 Task: Edit the theme color of the profile "Smith" to Dark green.
Action: Mouse moved to (1293, 31)
Screenshot: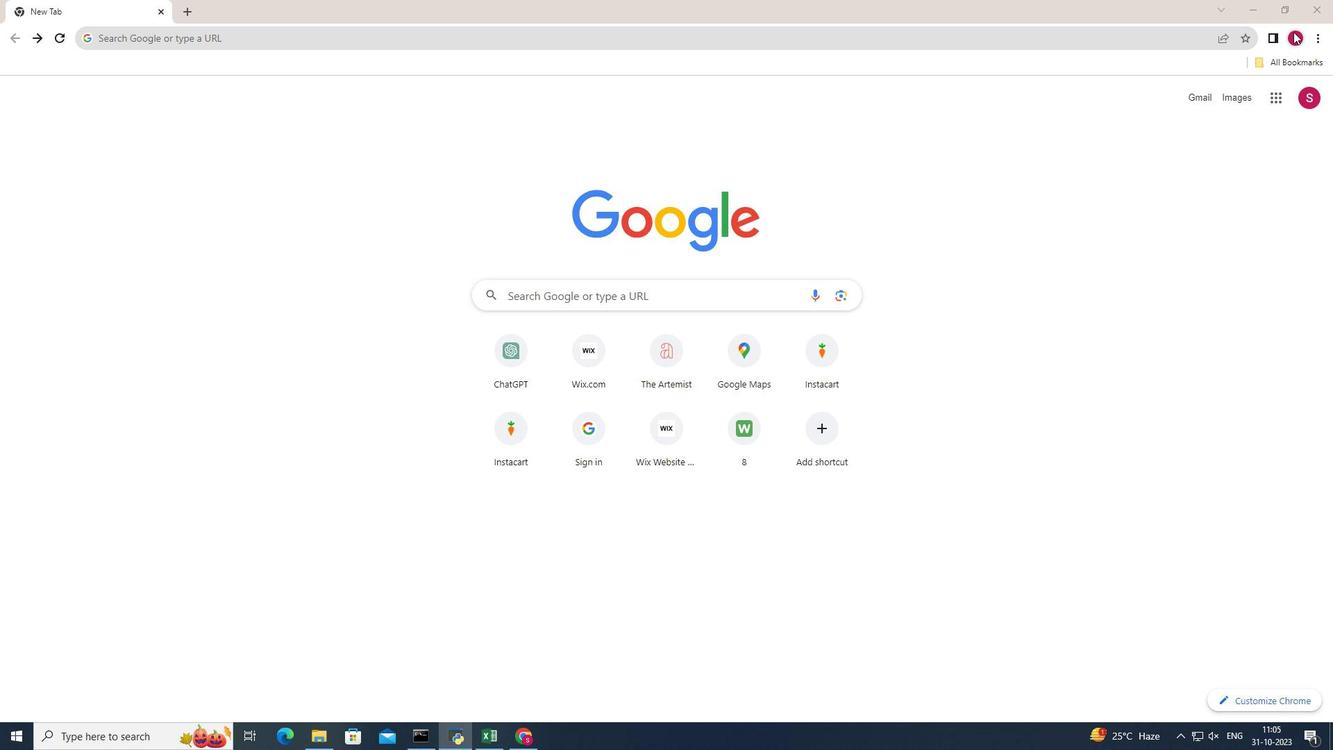 
Action: Mouse pressed left at (1293, 31)
Screenshot: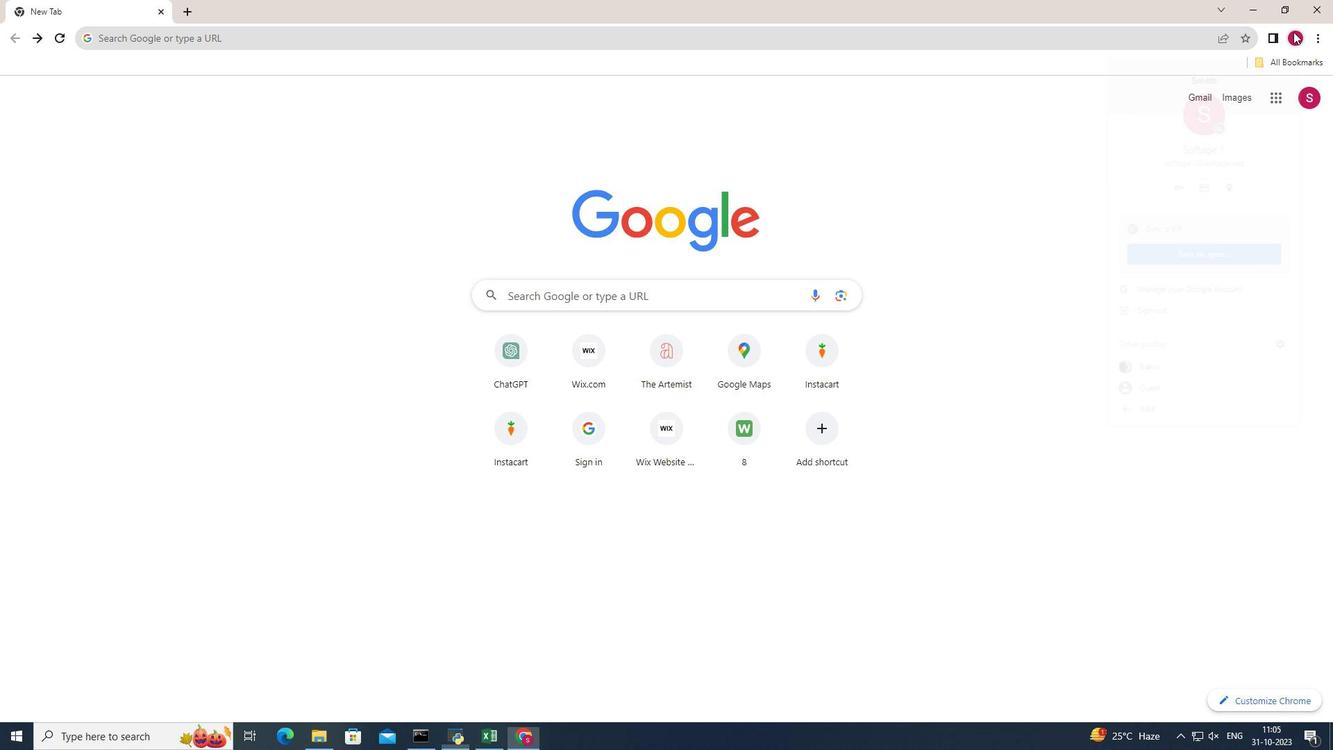 
Action: Mouse moved to (1279, 344)
Screenshot: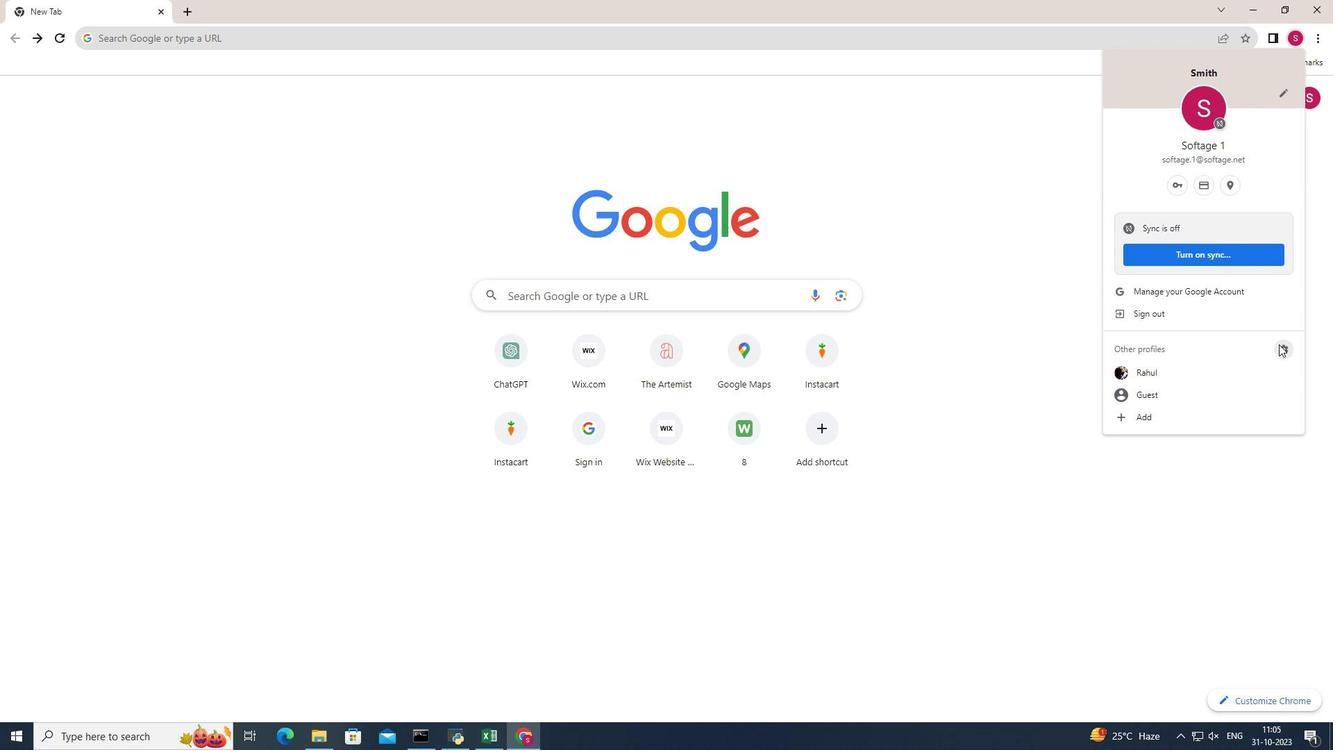 
Action: Mouse pressed left at (1279, 344)
Screenshot: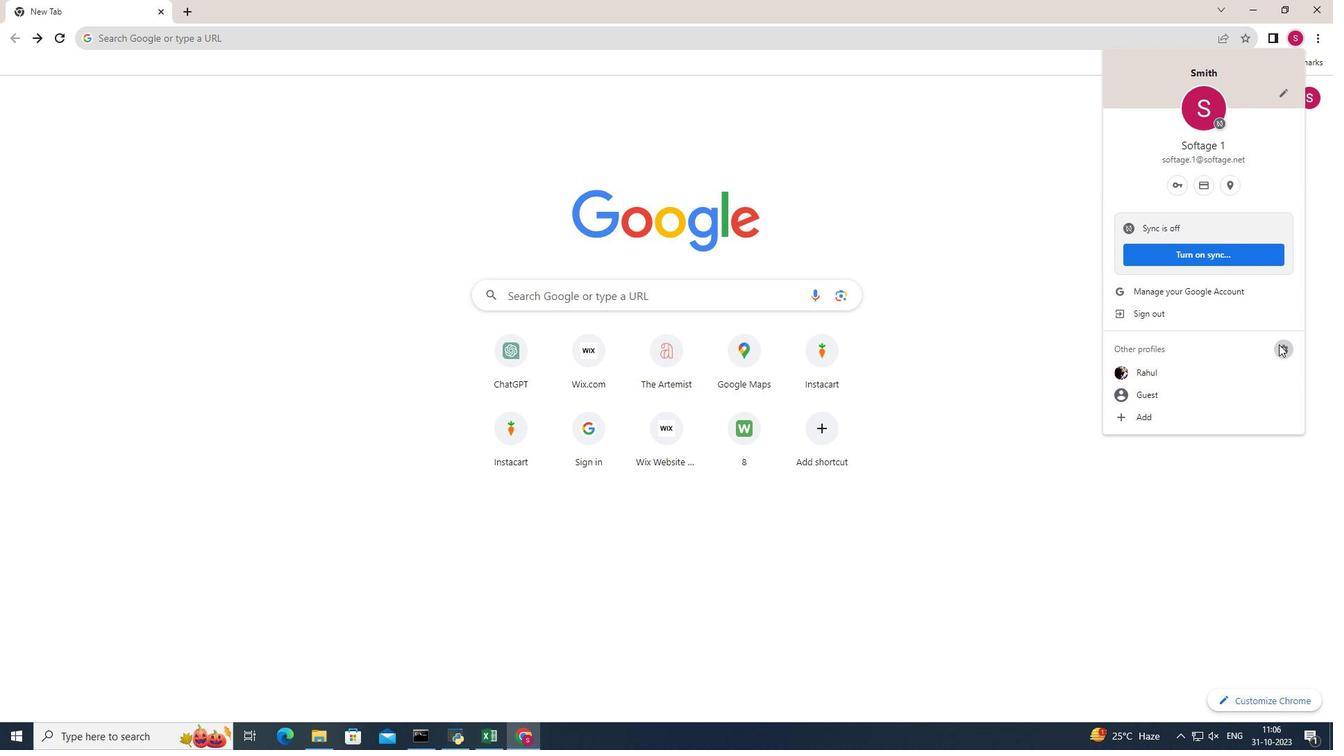 
Action: Mouse moved to (718, 377)
Screenshot: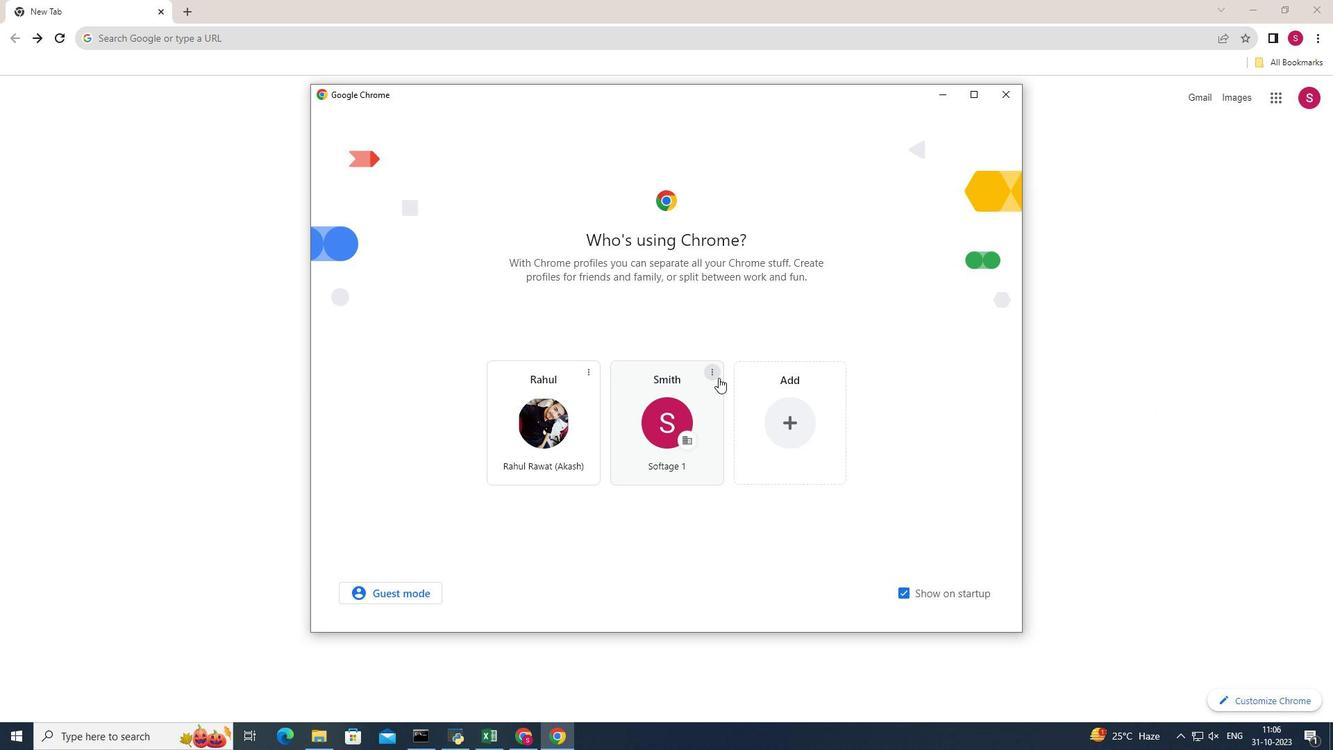 
Action: Mouse pressed left at (718, 377)
Screenshot: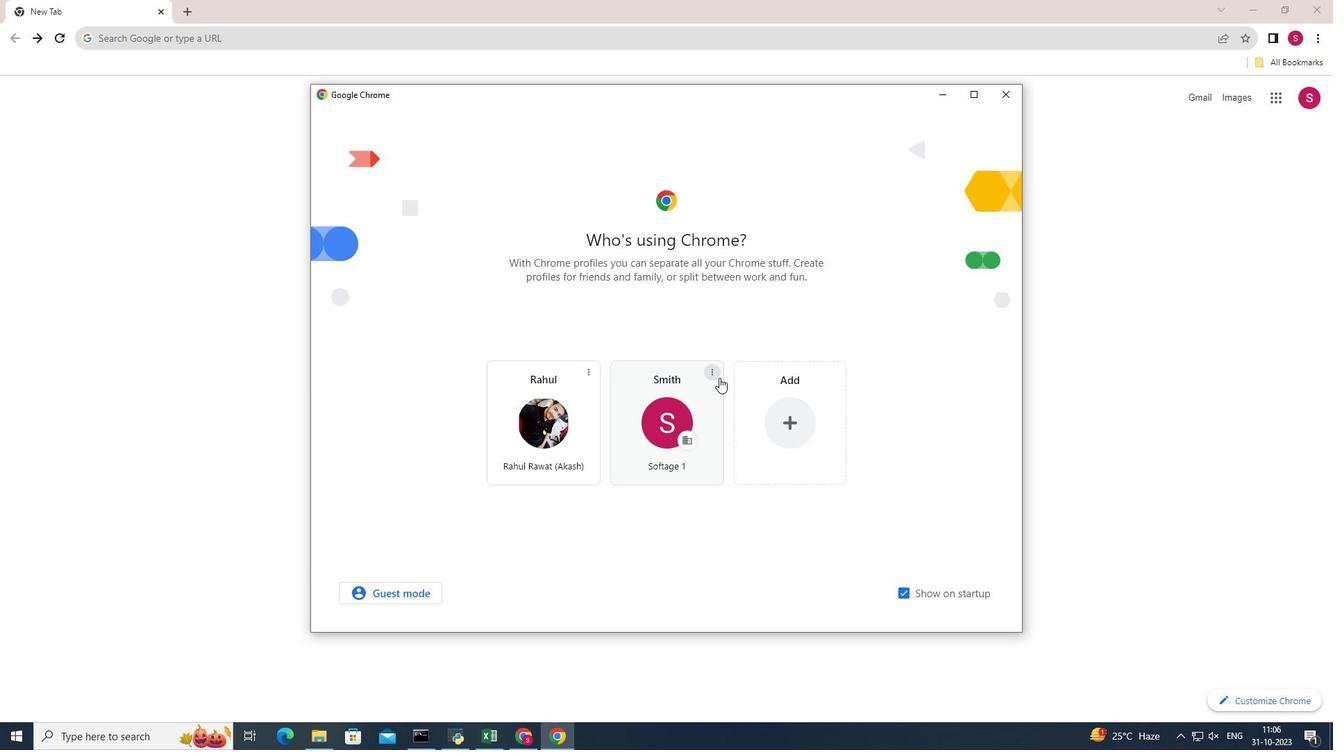 
Action: Mouse moved to (685, 382)
Screenshot: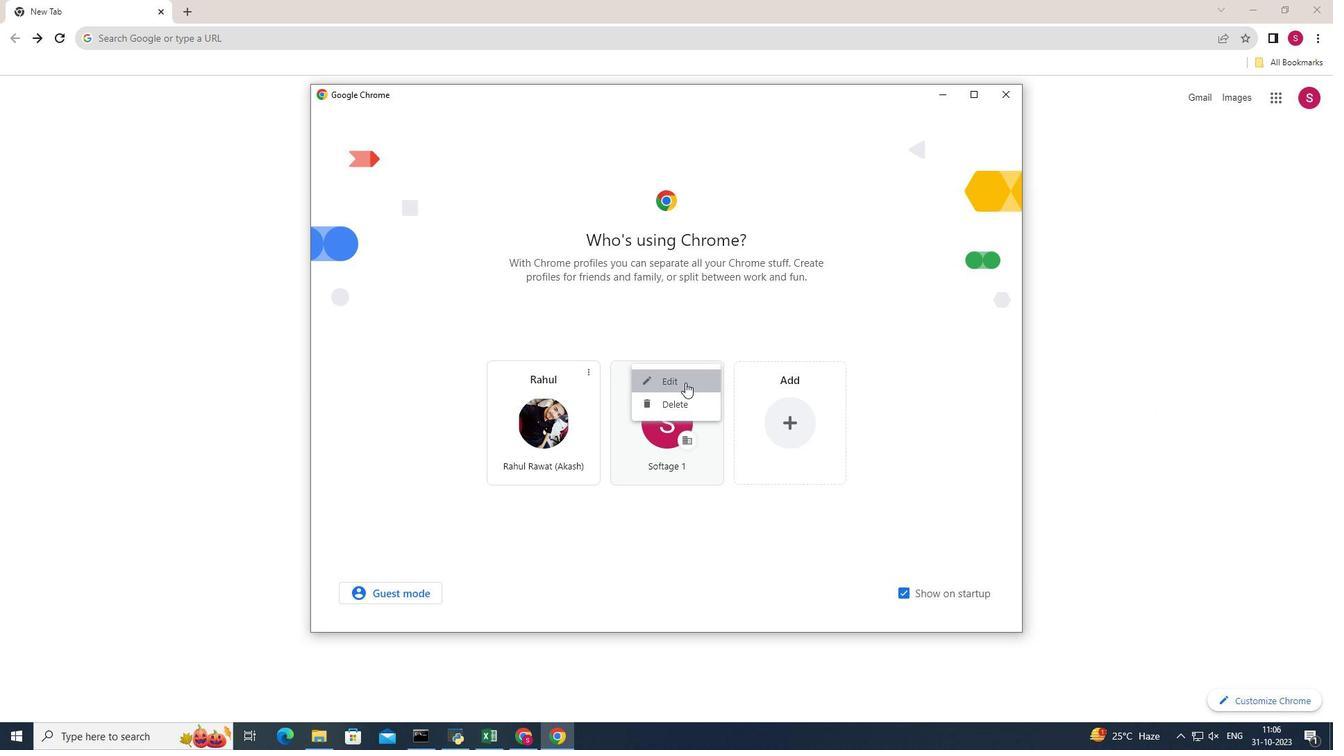 
Action: Mouse pressed left at (685, 382)
Screenshot: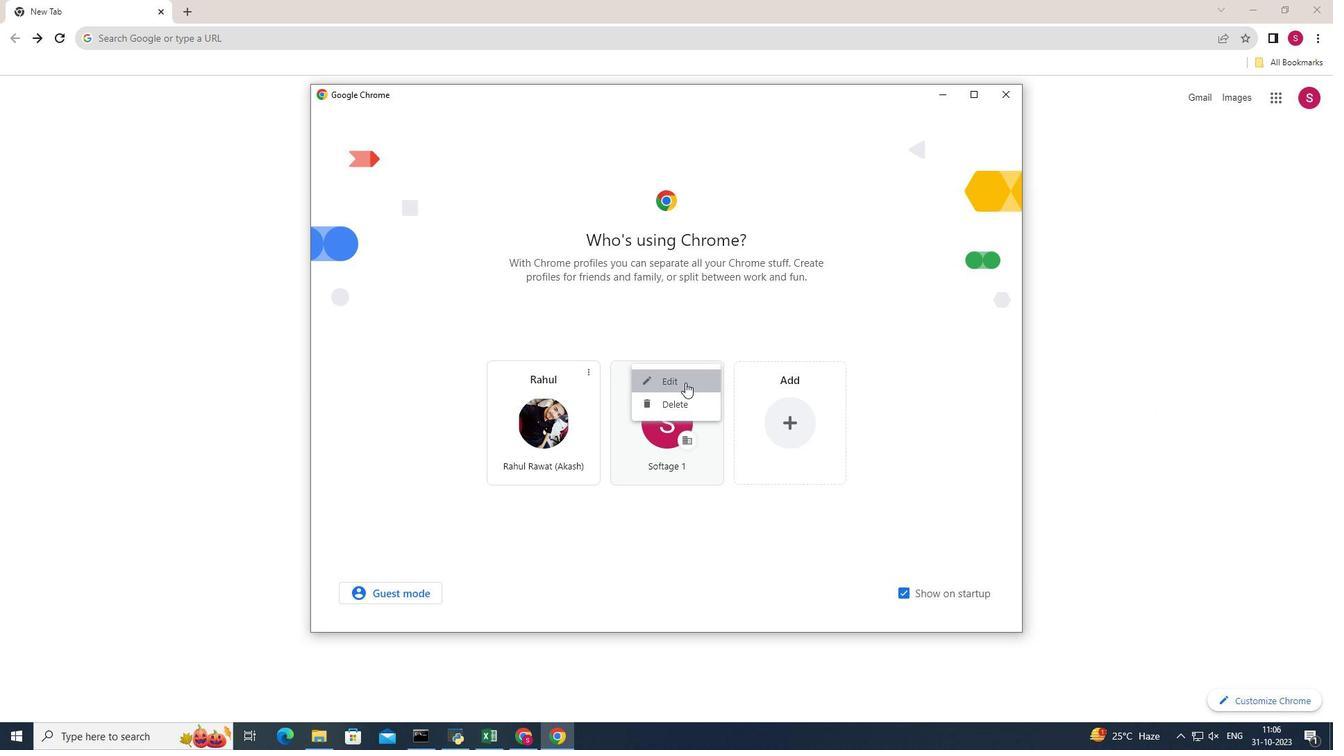 
Action: Mouse moved to (630, 470)
Screenshot: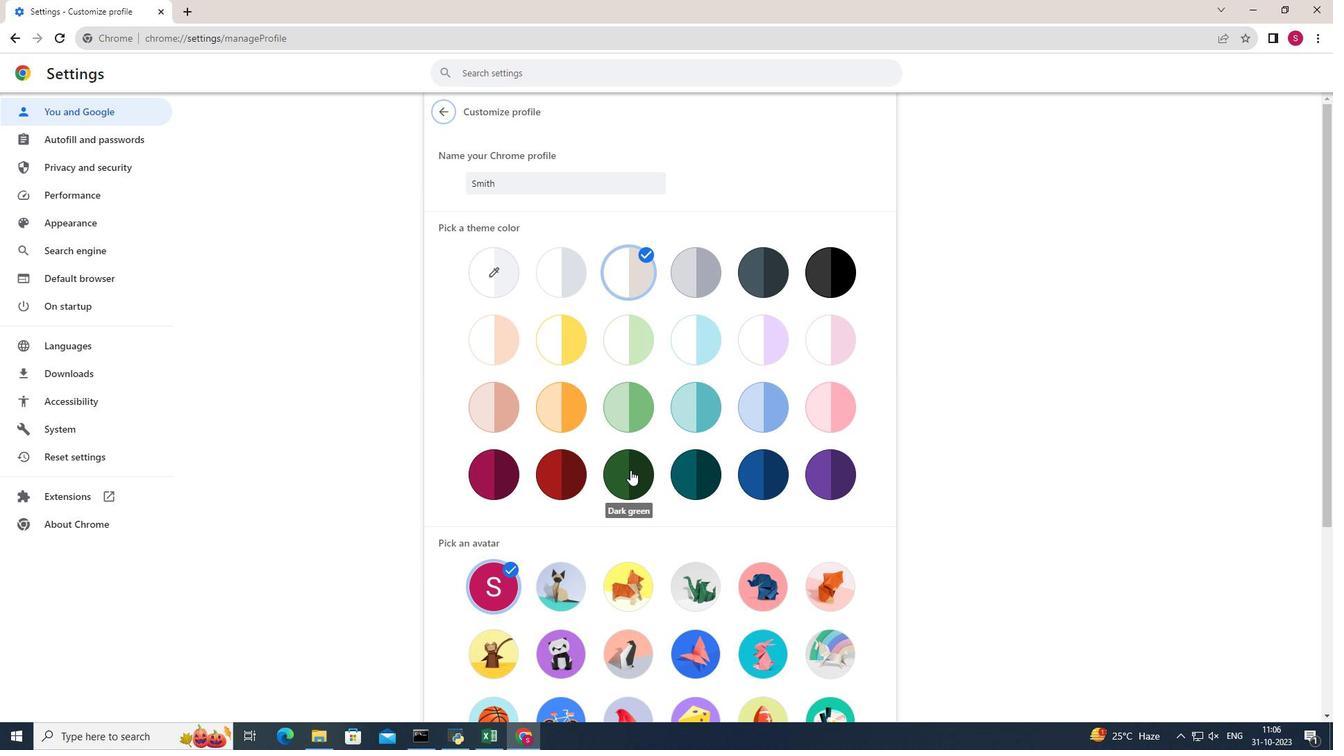 
Action: Mouse pressed left at (630, 470)
Screenshot: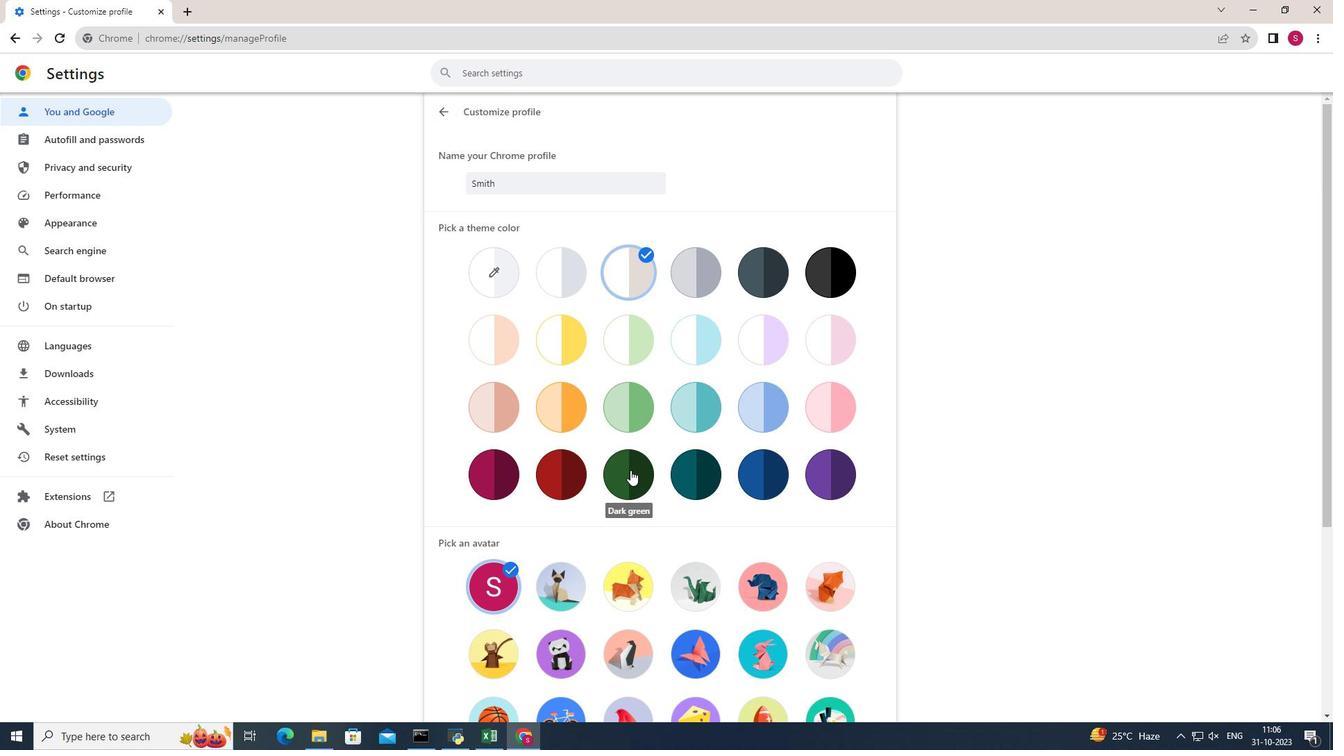 
